 Task: Assign in the project CheckTech the issue 'Create a new online platform for online fashion design courses with advanced fashion tools and community features.' to the sprint 'Velocity Vikings'. Assign in the project CheckTech the issue 'Implement a new cloud-based learning management system for a company with advanced learning content creation and delivery features' to the sprint 'Velocity Vikings'. Assign in the project CheckTech the issue 'Integrate a new facial recognition feature into an existing mobile application to enhance user verification and security' to the sprint 'Velocity Vikings'. Assign in the project CheckTech the issue 'Develop a new tool for automated testing of mobile application battery consumption and optimization' to the sprint 'Velocity Vikings'
Action: Mouse moved to (1088, 486)
Screenshot: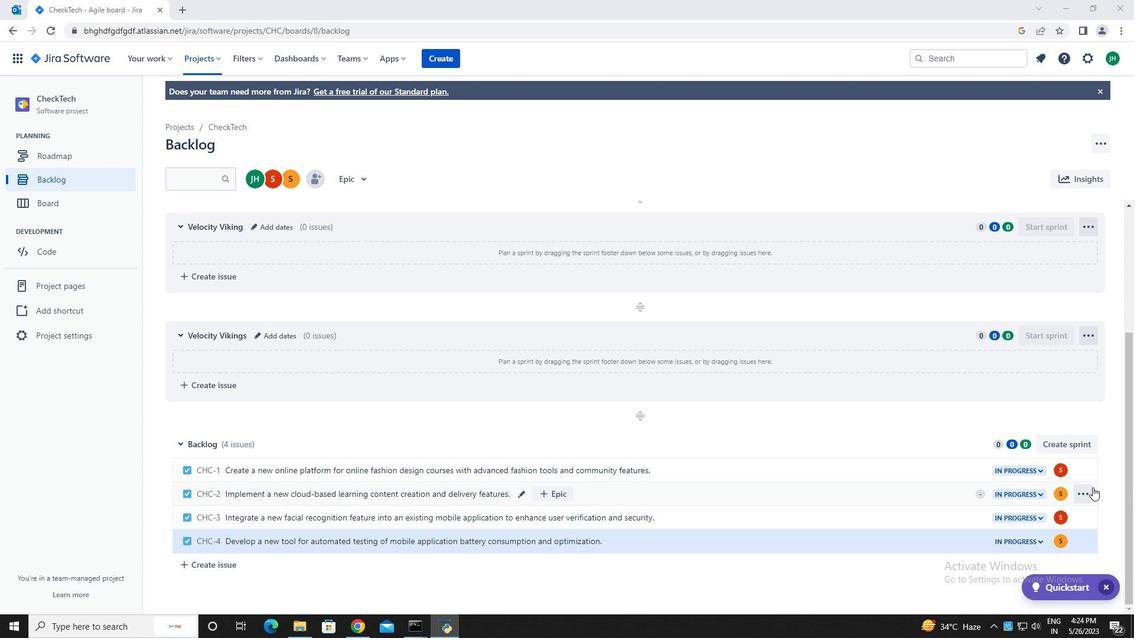
Action: Mouse scrolled (1088, 485) with delta (0, 0)
Screenshot: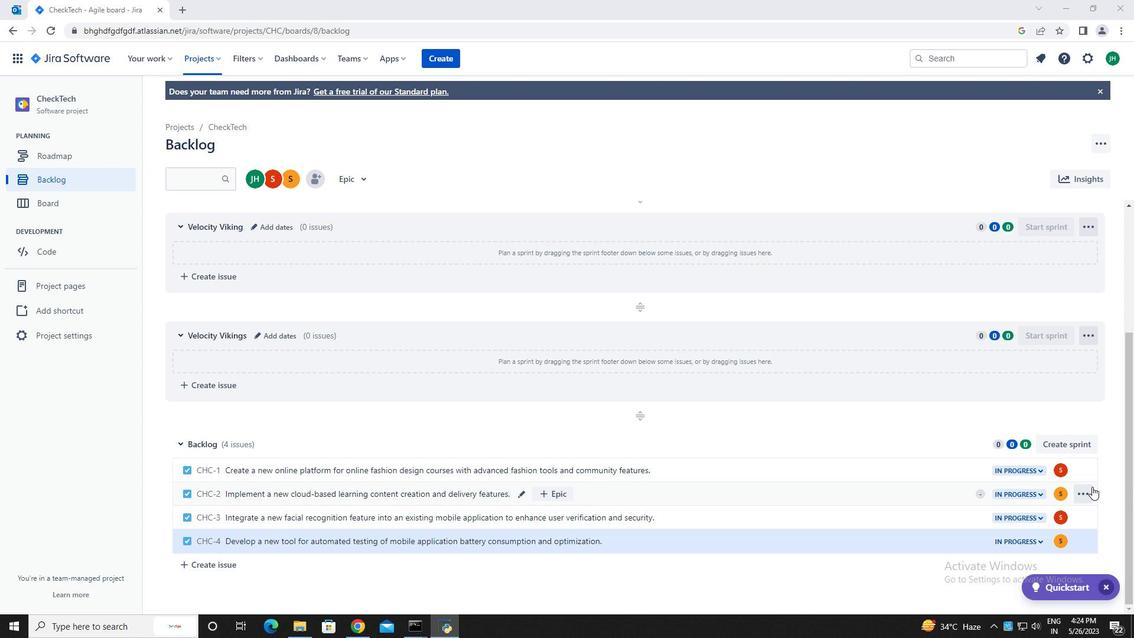 
Action: Mouse scrolled (1088, 485) with delta (0, 0)
Screenshot: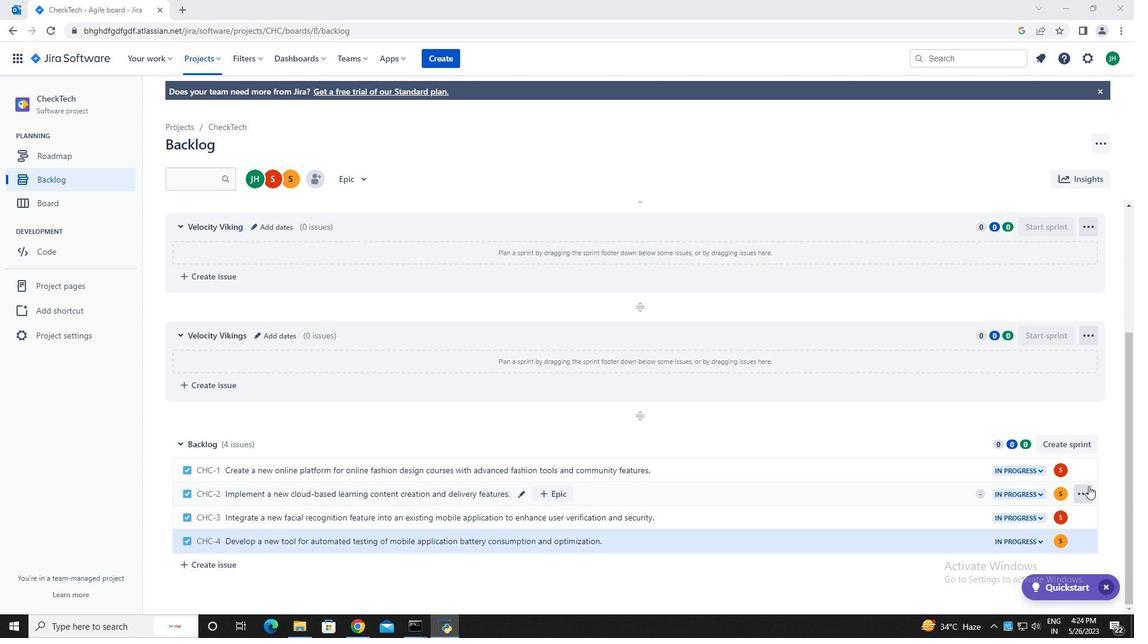 
Action: Mouse scrolled (1088, 485) with delta (0, 0)
Screenshot: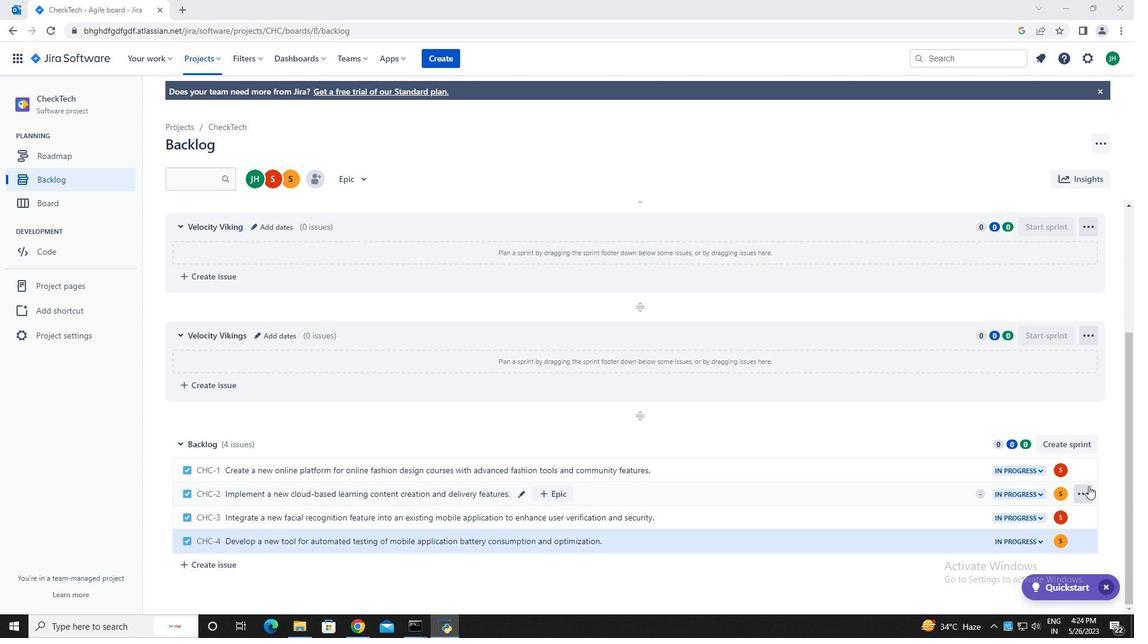 
Action: Mouse moved to (1077, 468)
Screenshot: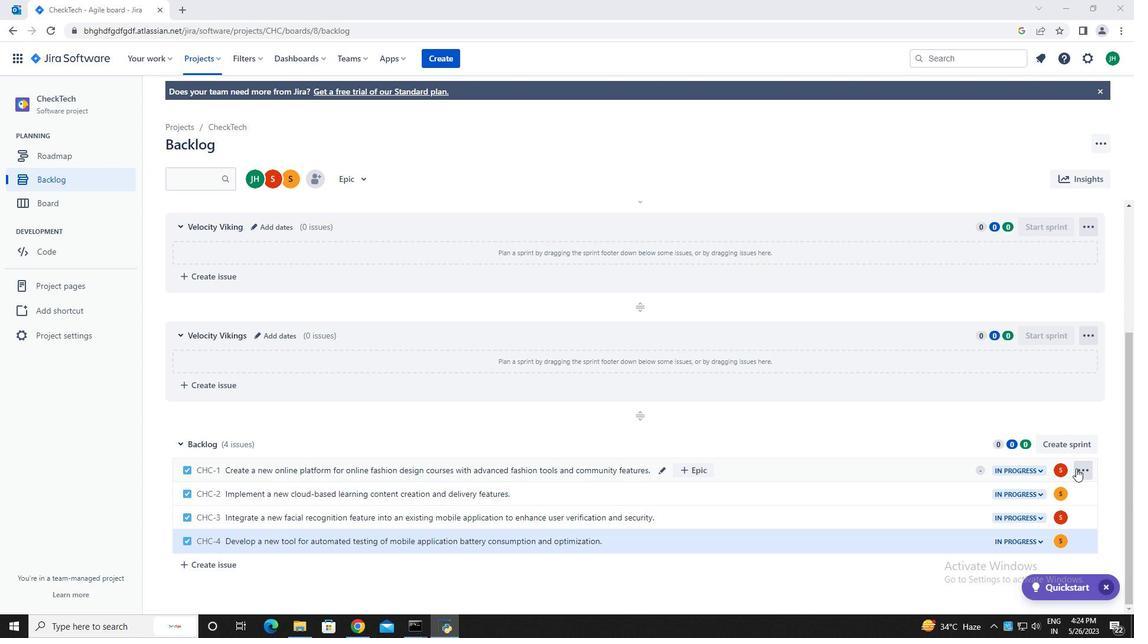 
Action: Mouse pressed left at (1077, 468)
Screenshot: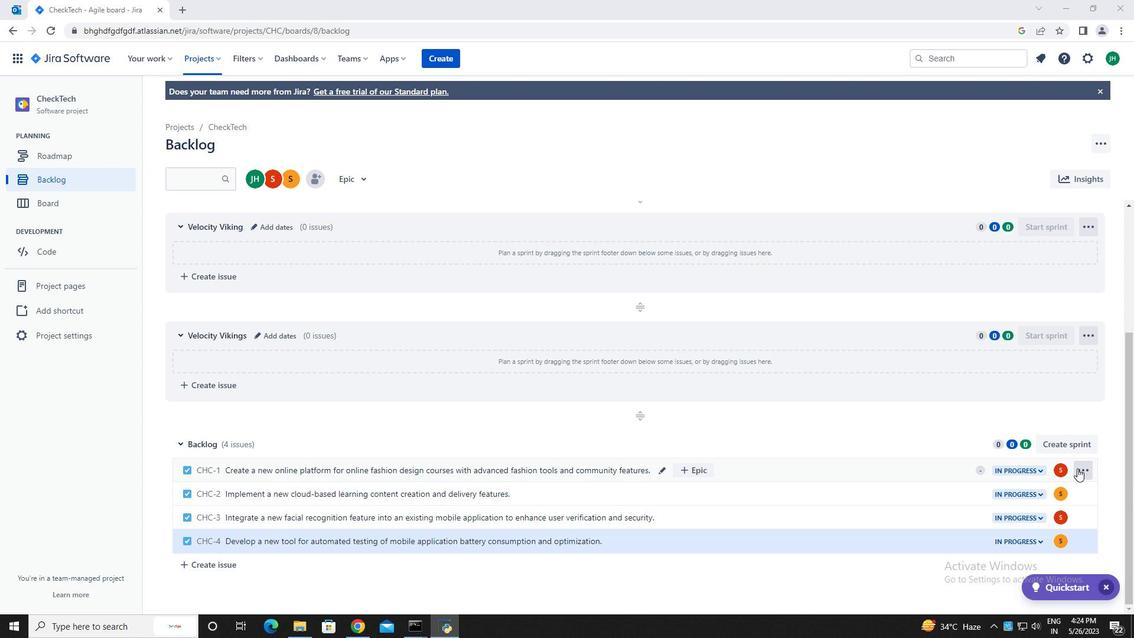 
Action: Mouse moved to (1054, 370)
Screenshot: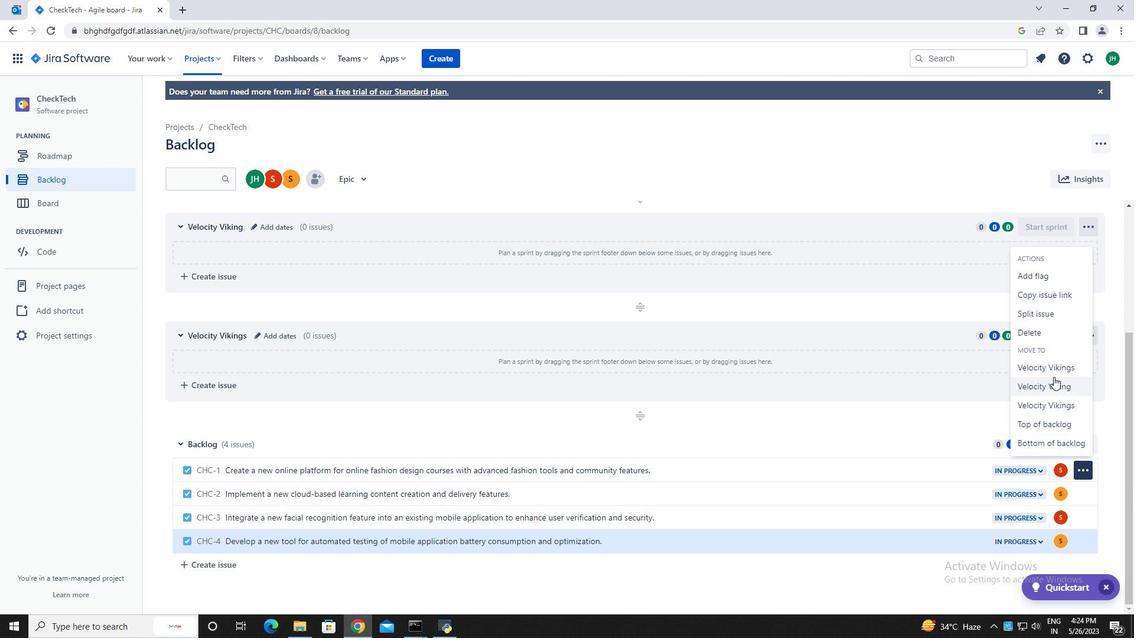 
Action: Mouse pressed left at (1054, 370)
Screenshot: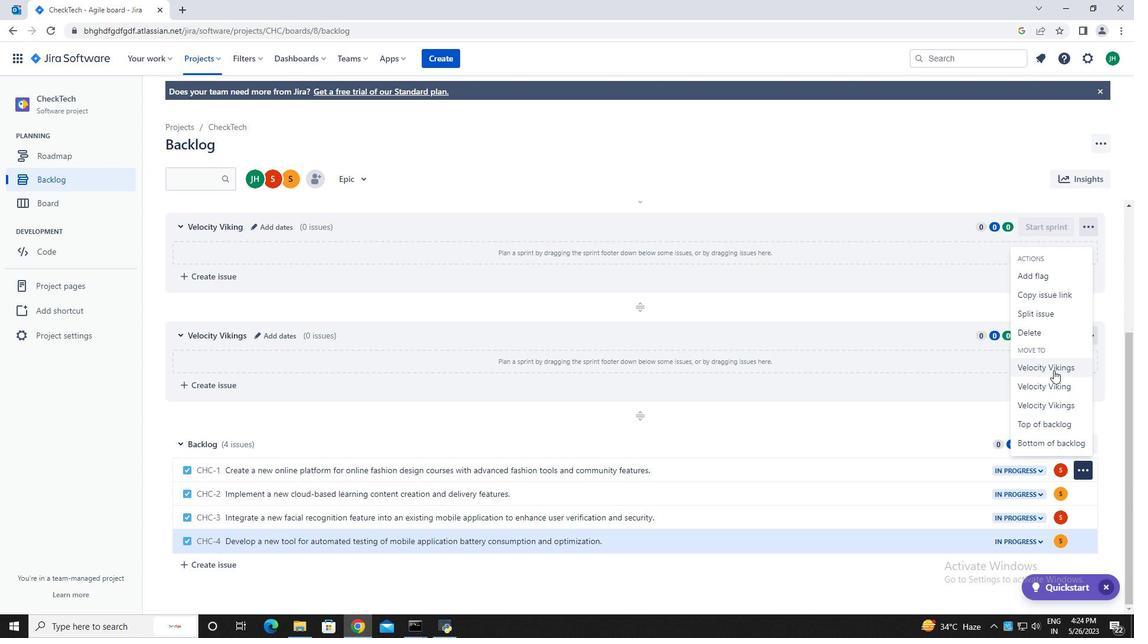 
Action: Mouse moved to (1085, 490)
Screenshot: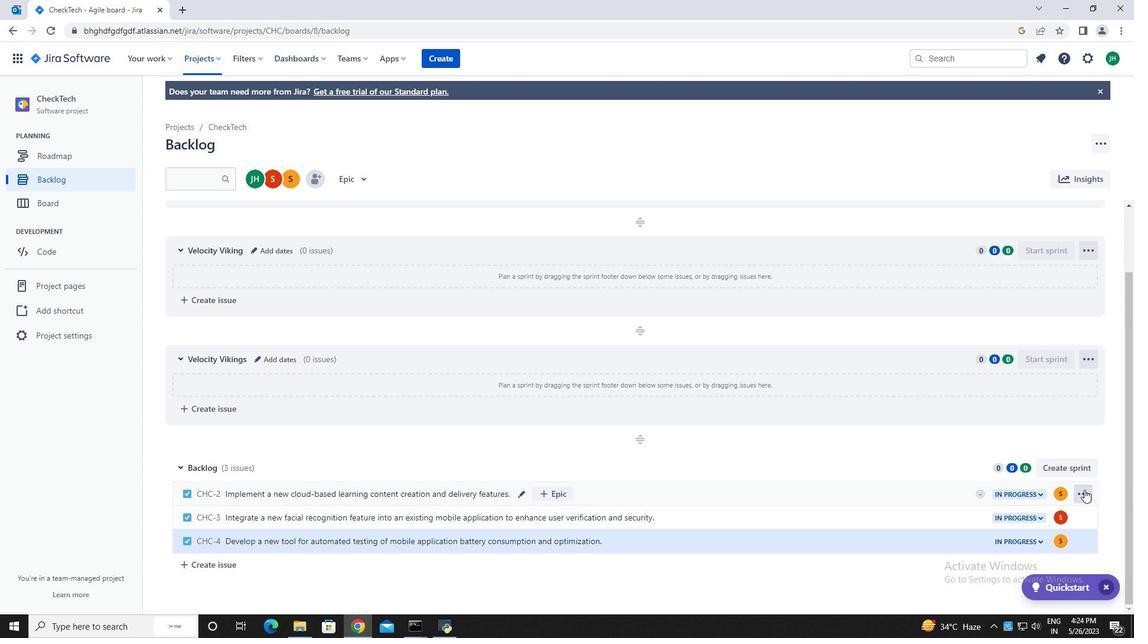 
Action: Mouse pressed left at (1085, 490)
Screenshot: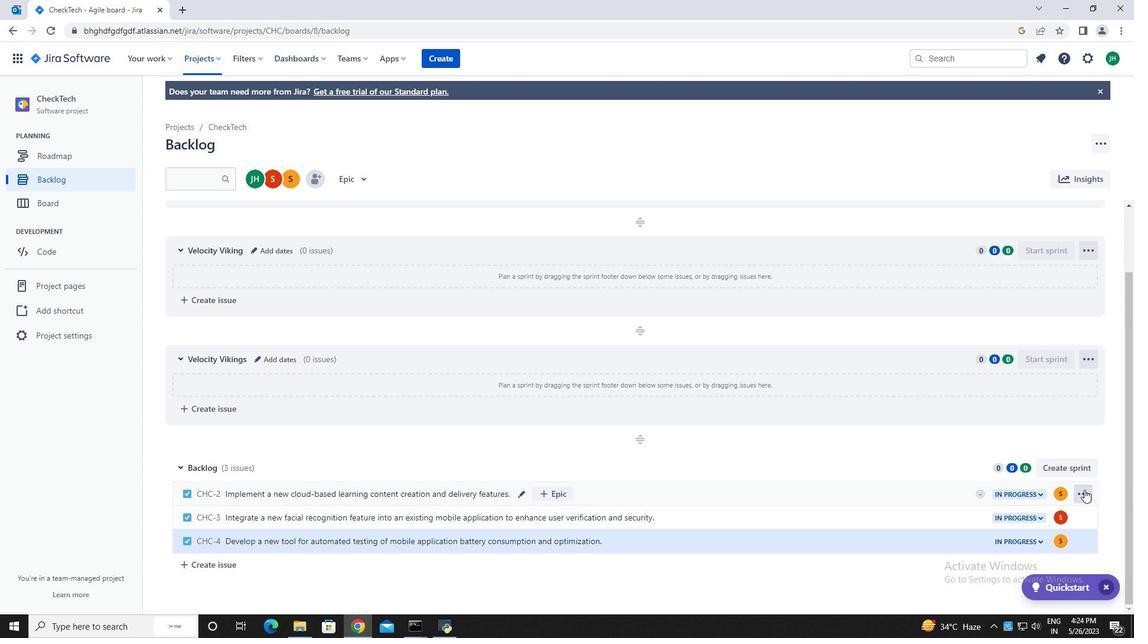 
Action: Mouse moved to (1056, 407)
Screenshot: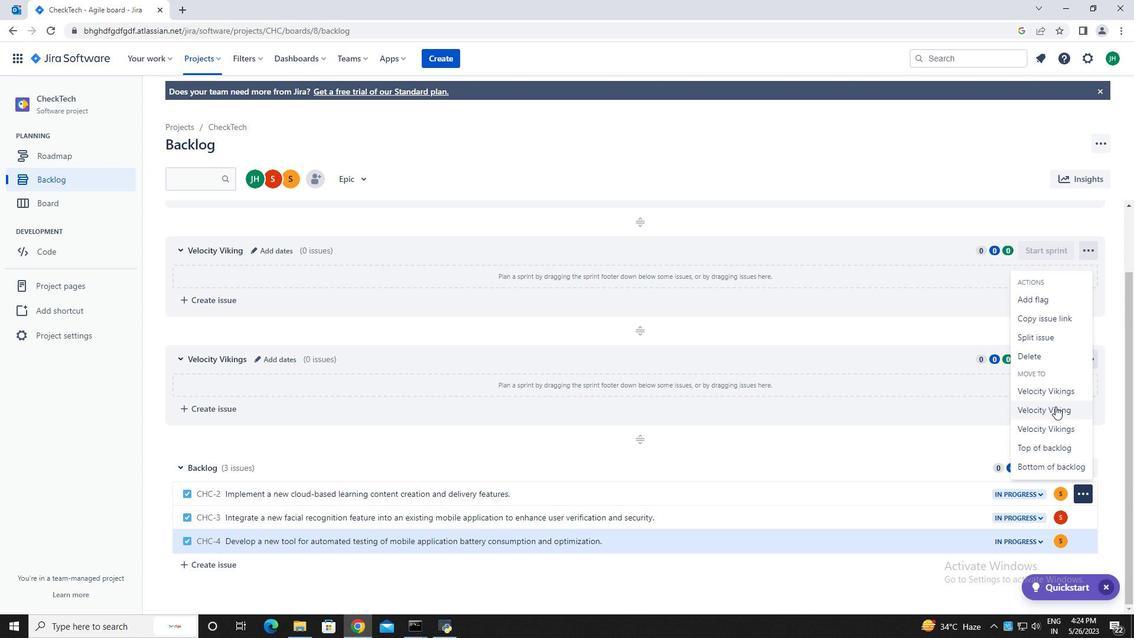 
Action: Mouse pressed left at (1056, 407)
Screenshot: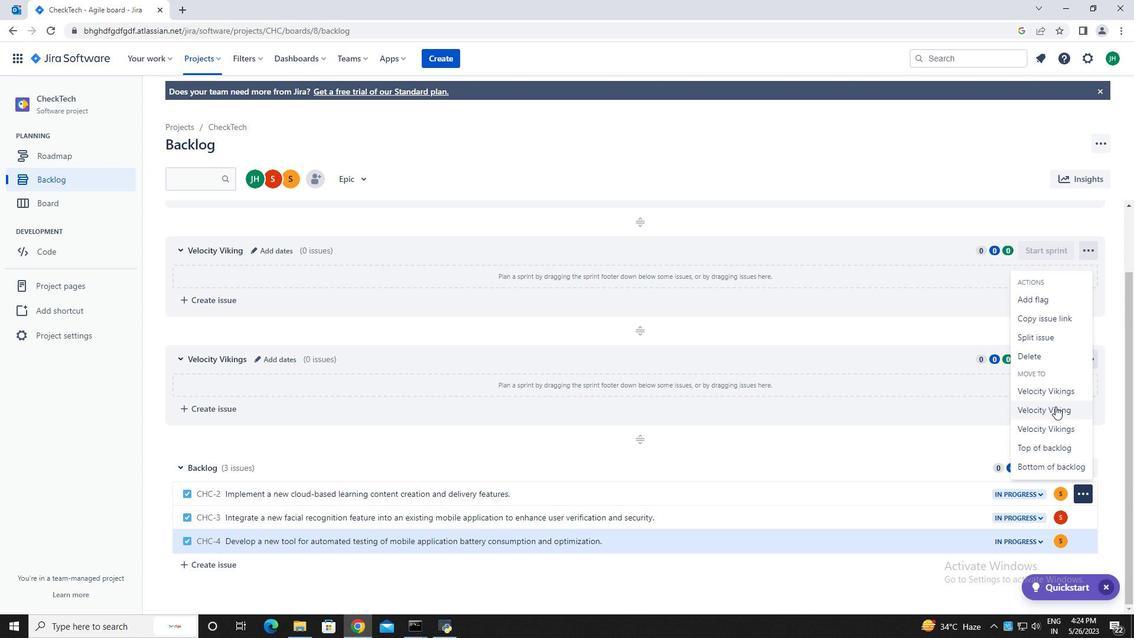 
Action: Mouse moved to (1089, 516)
Screenshot: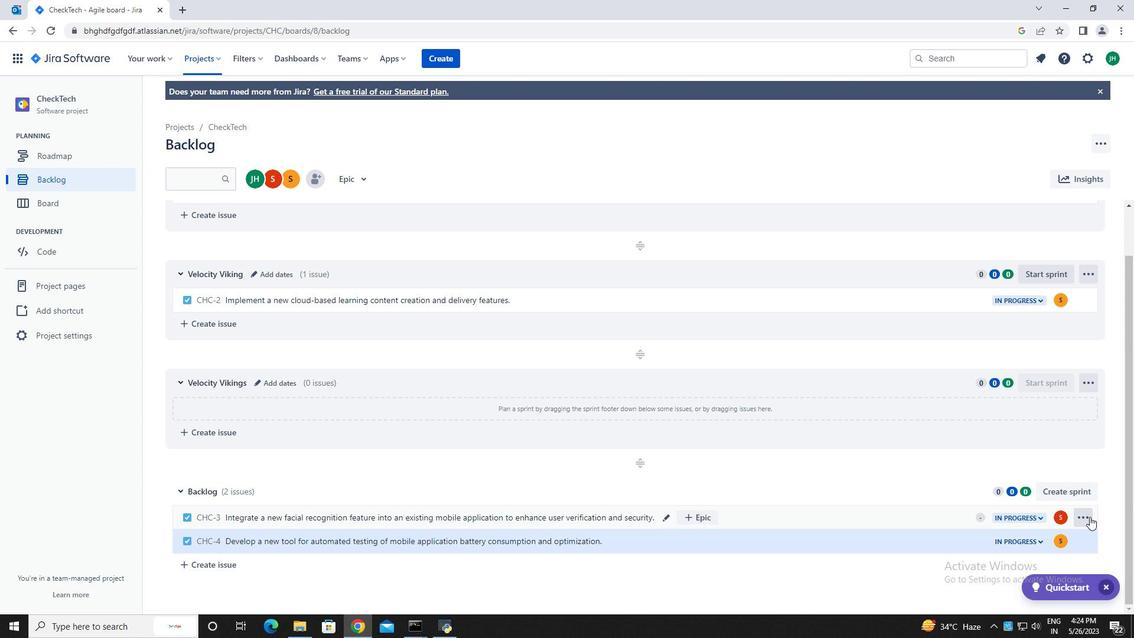 
Action: Mouse pressed left at (1089, 516)
Screenshot: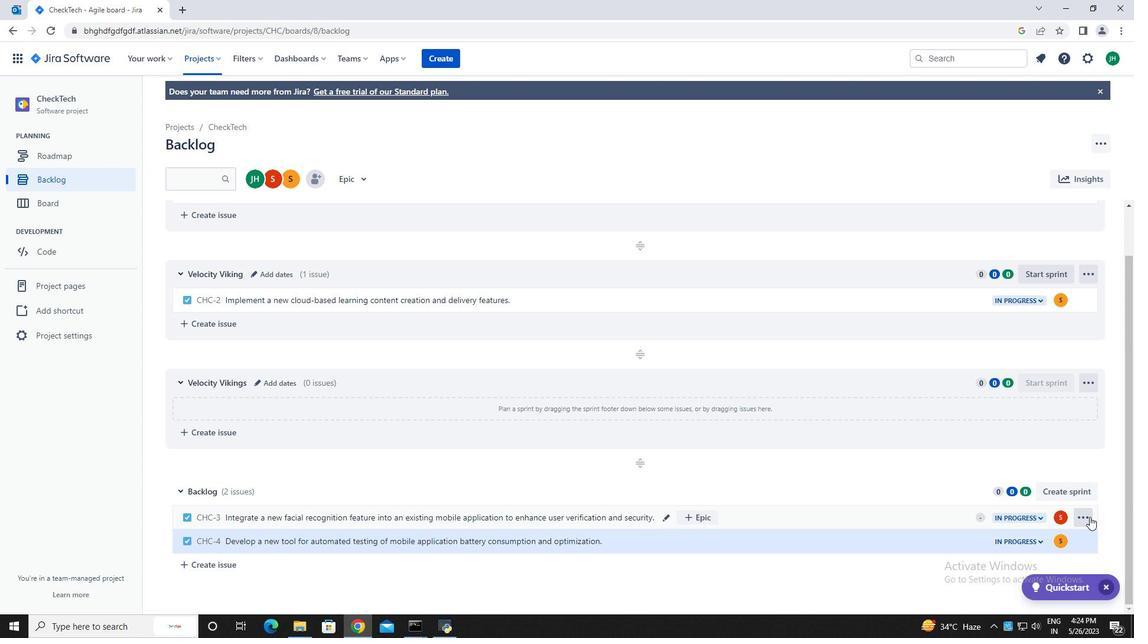 
Action: Mouse moved to (1052, 455)
Screenshot: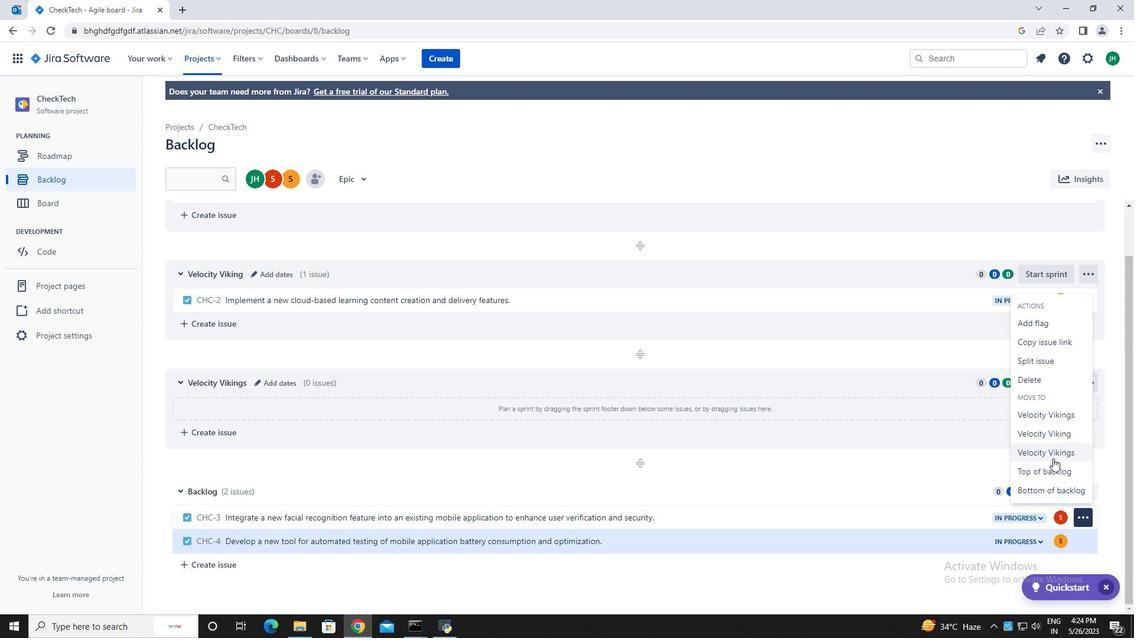 
Action: Mouse pressed left at (1052, 455)
Screenshot: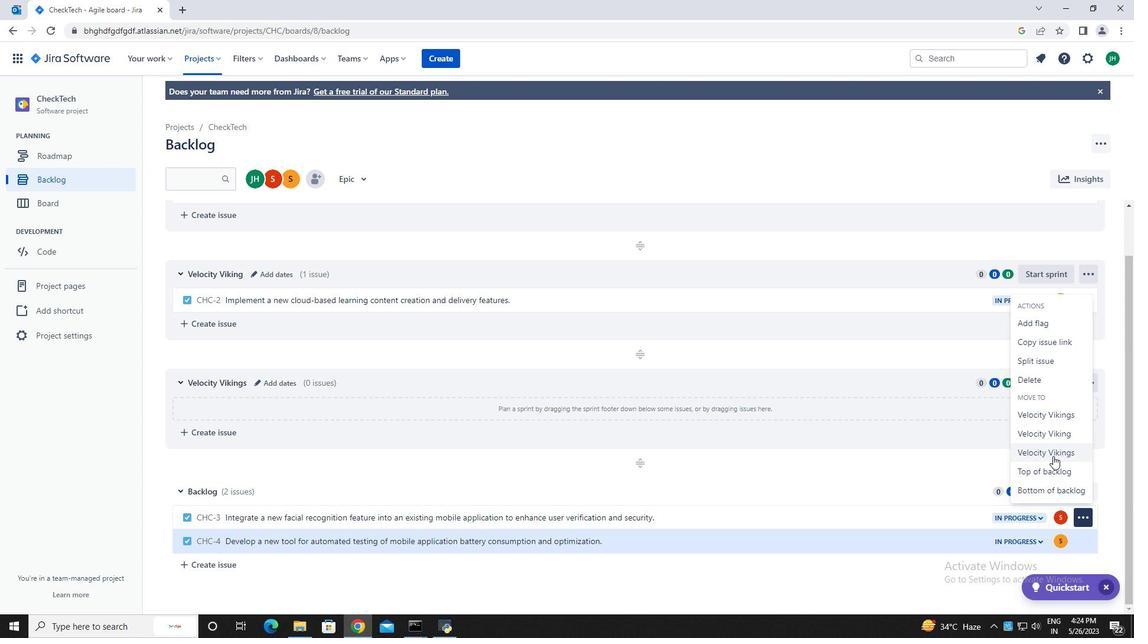 
Action: Mouse moved to (1082, 538)
Screenshot: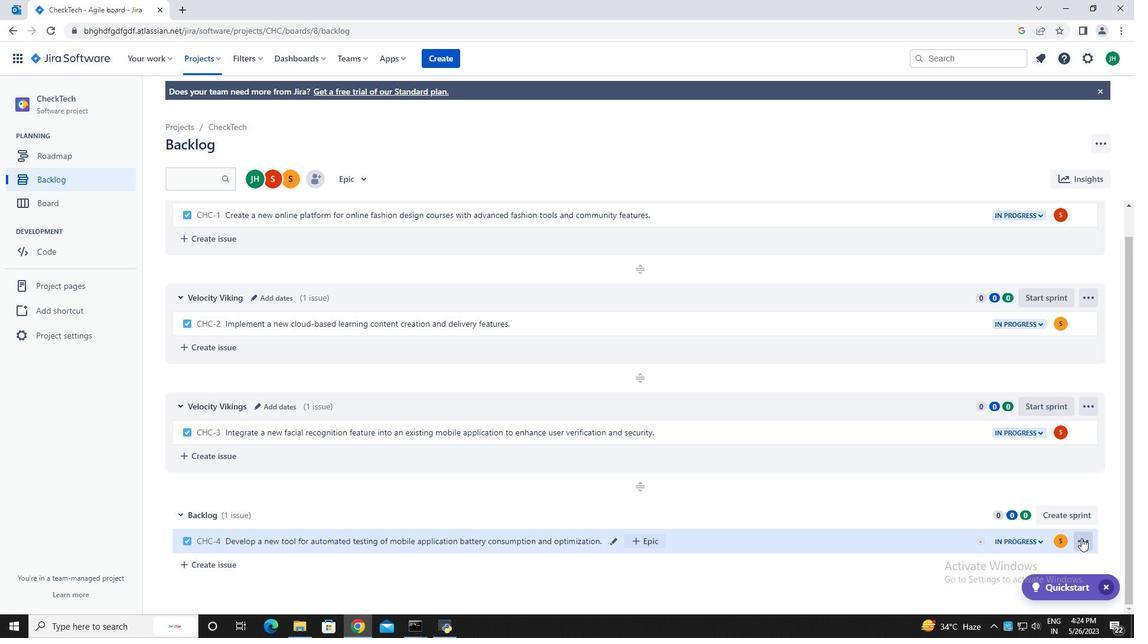 
Action: Mouse pressed left at (1082, 538)
Screenshot: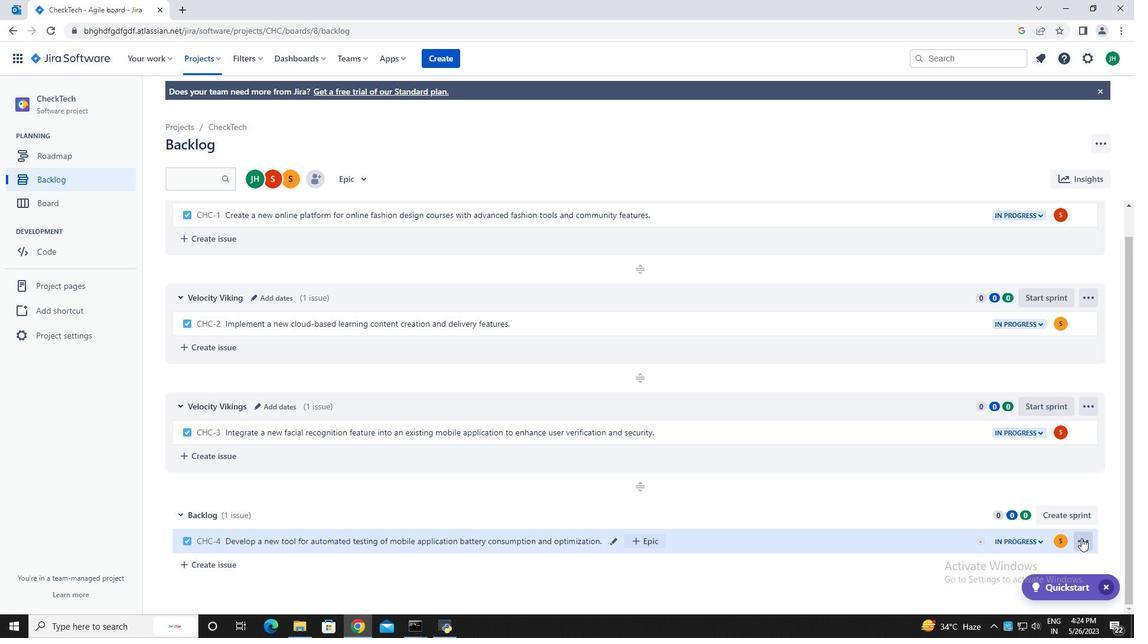 
Action: Mouse moved to (1049, 479)
Screenshot: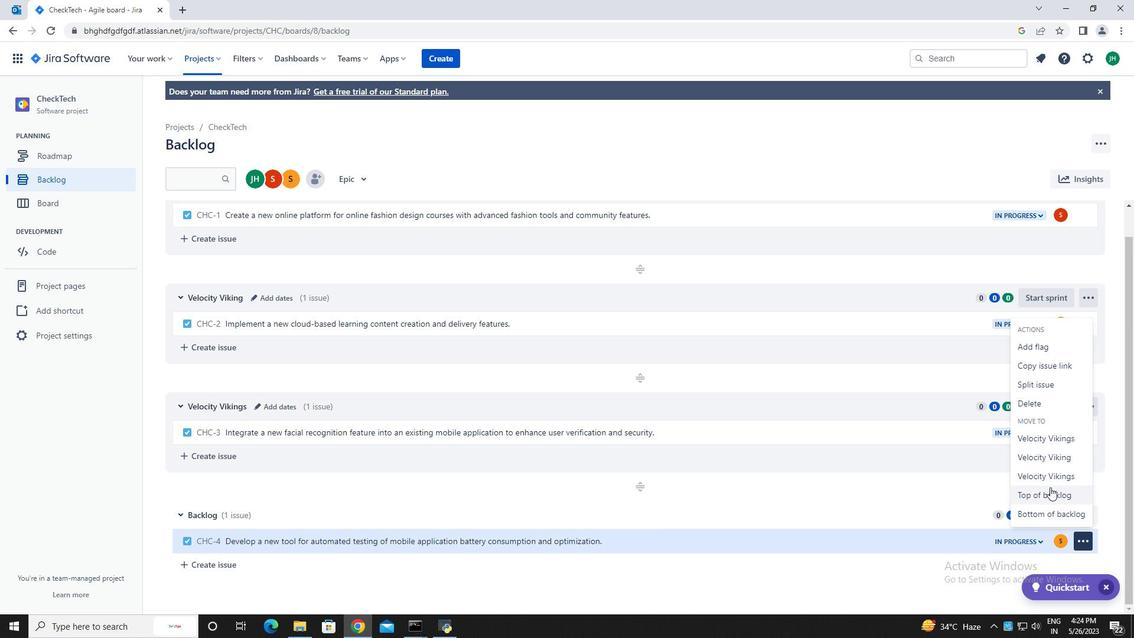 
Action: Mouse pressed left at (1049, 479)
Screenshot: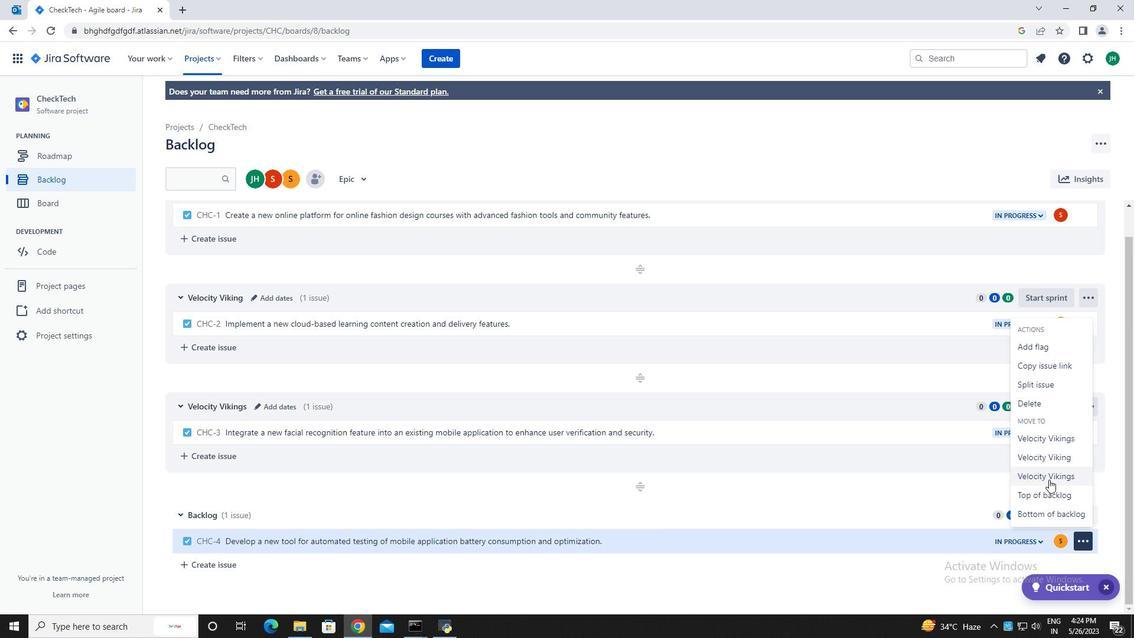 
Action: Mouse moved to (697, 511)
Screenshot: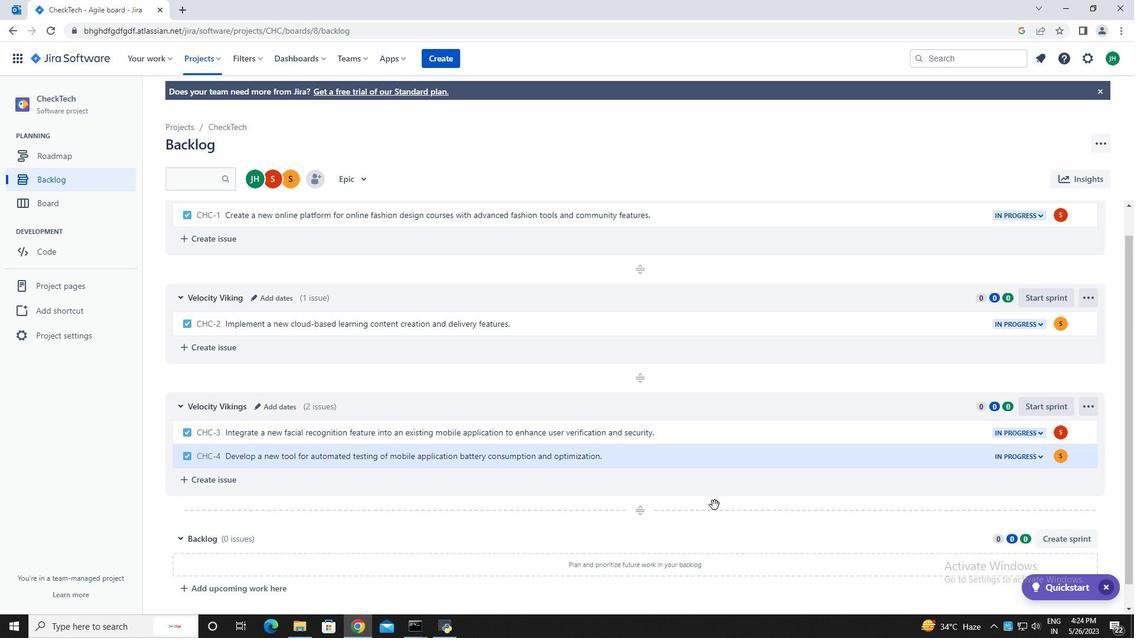 
